 Task: Add an action where "Assignee is Assignee name" in Customer not responding.
Action: Mouse moved to (20, 249)
Screenshot: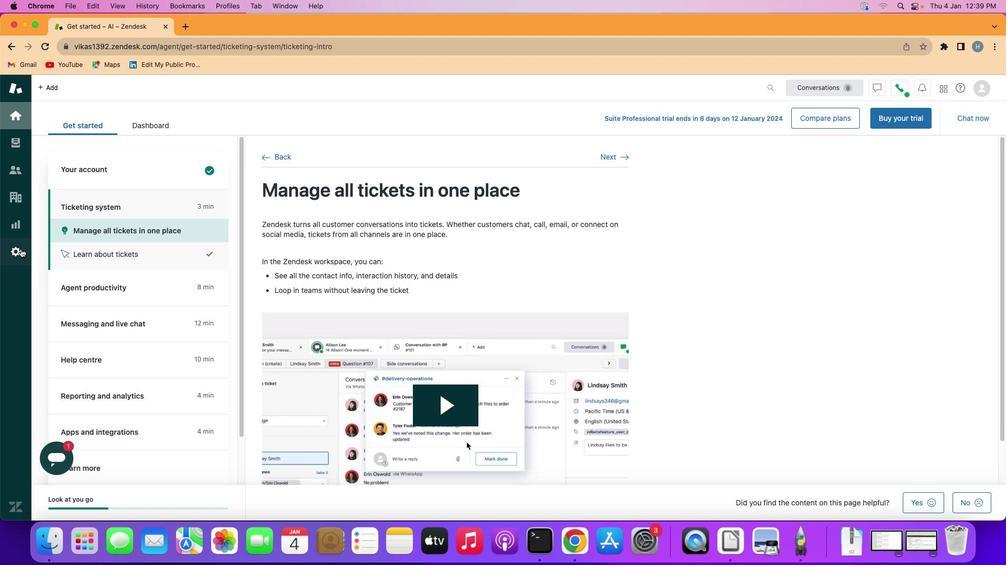 
Action: Mouse pressed left at (20, 249)
Screenshot: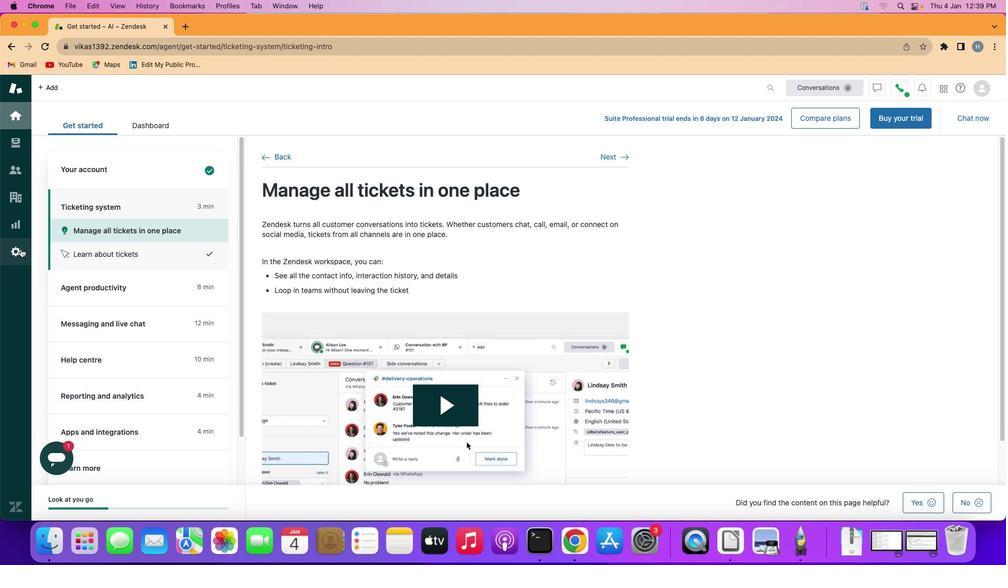 
Action: Mouse moved to (203, 429)
Screenshot: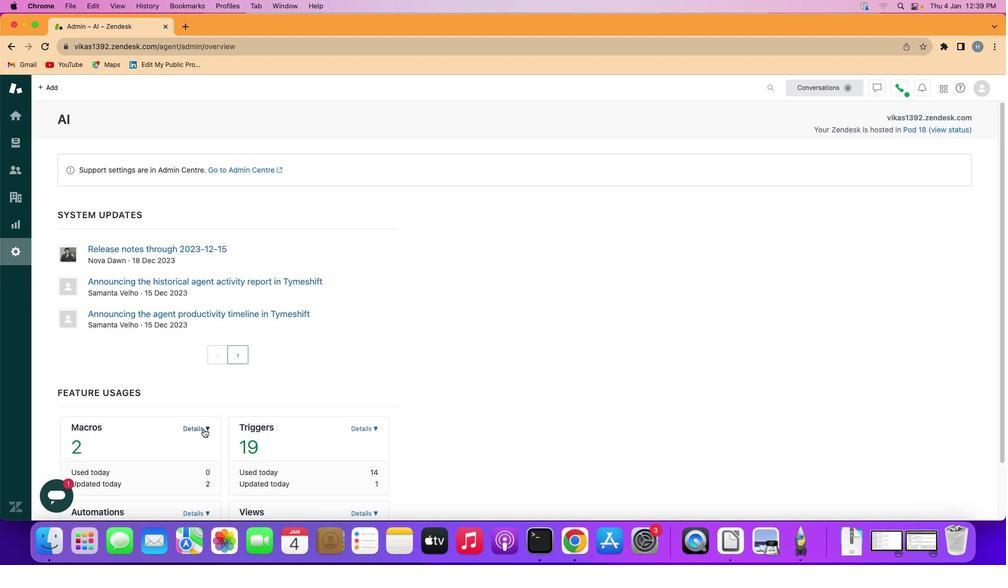 
Action: Mouse pressed left at (203, 429)
Screenshot: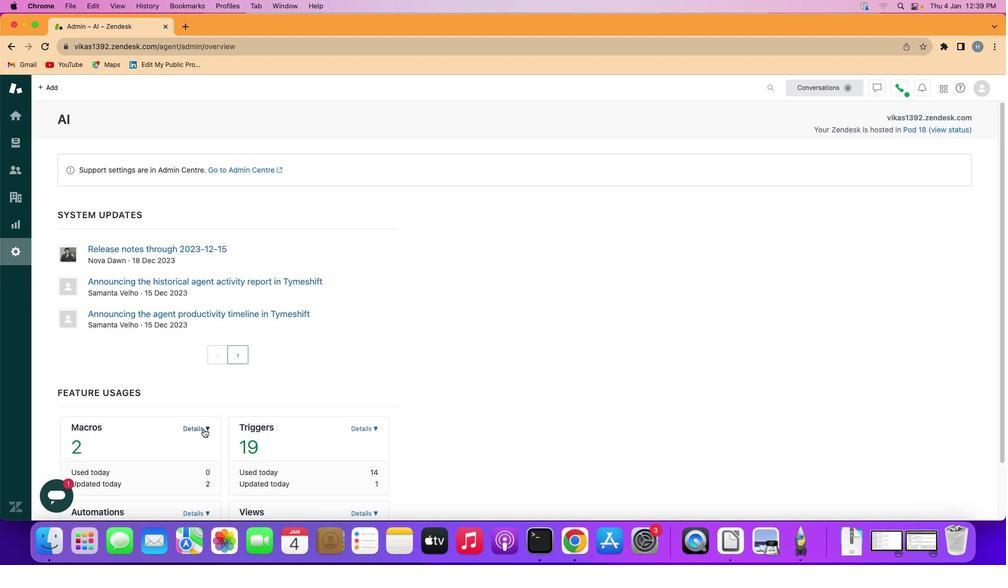 
Action: Mouse moved to (154, 480)
Screenshot: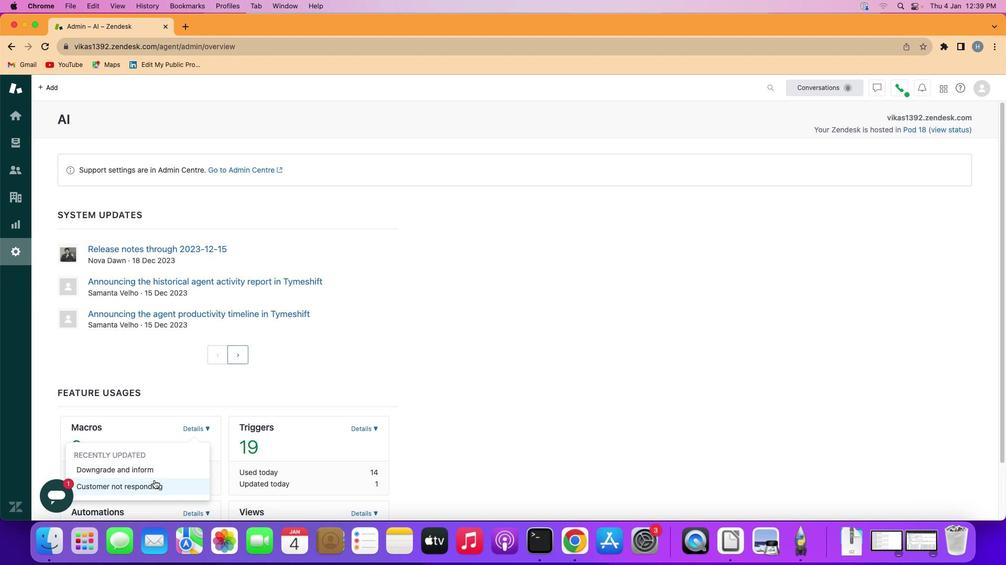 
Action: Mouse pressed left at (154, 480)
Screenshot: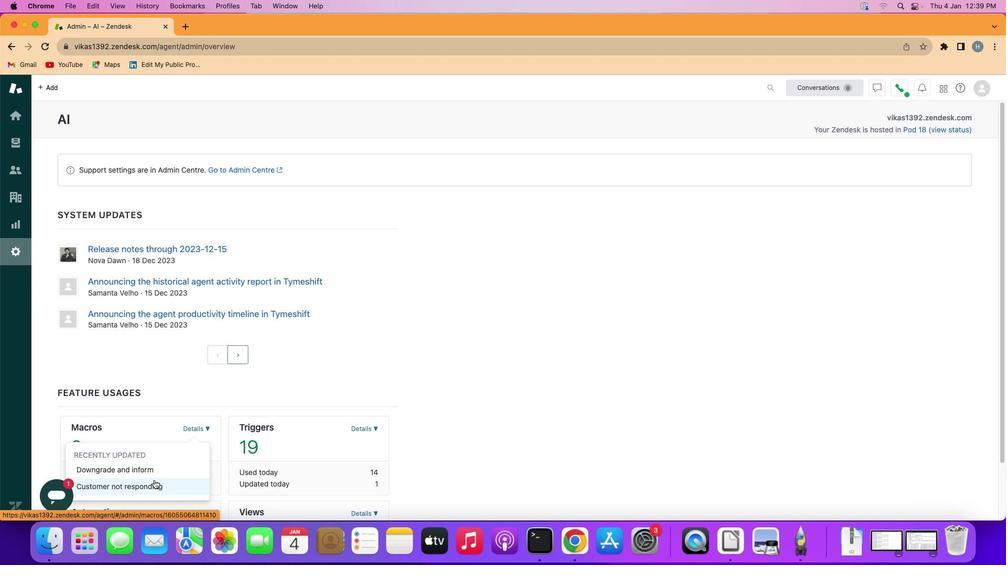 
Action: Mouse moved to (168, 384)
Screenshot: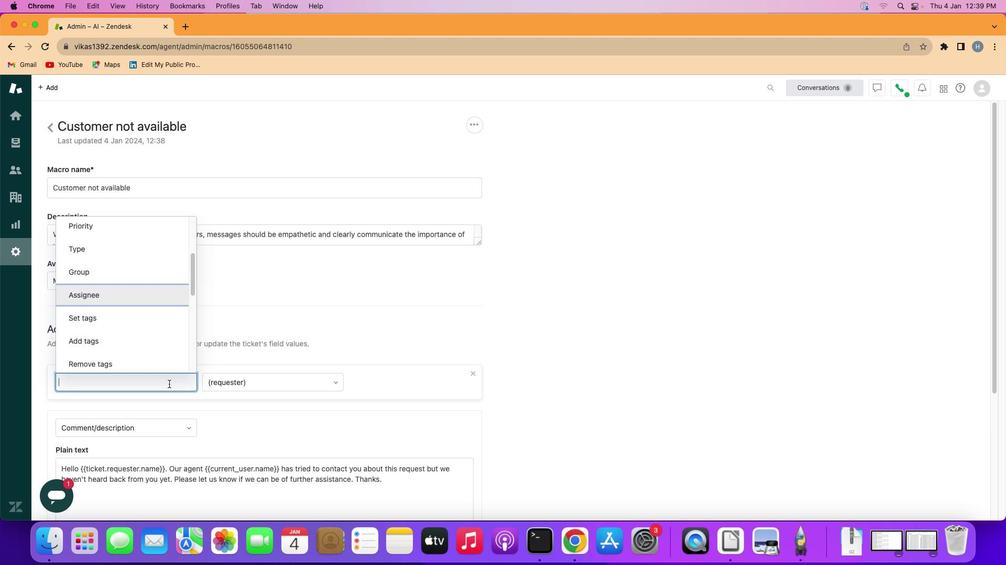 
Action: Mouse pressed left at (168, 384)
Screenshot: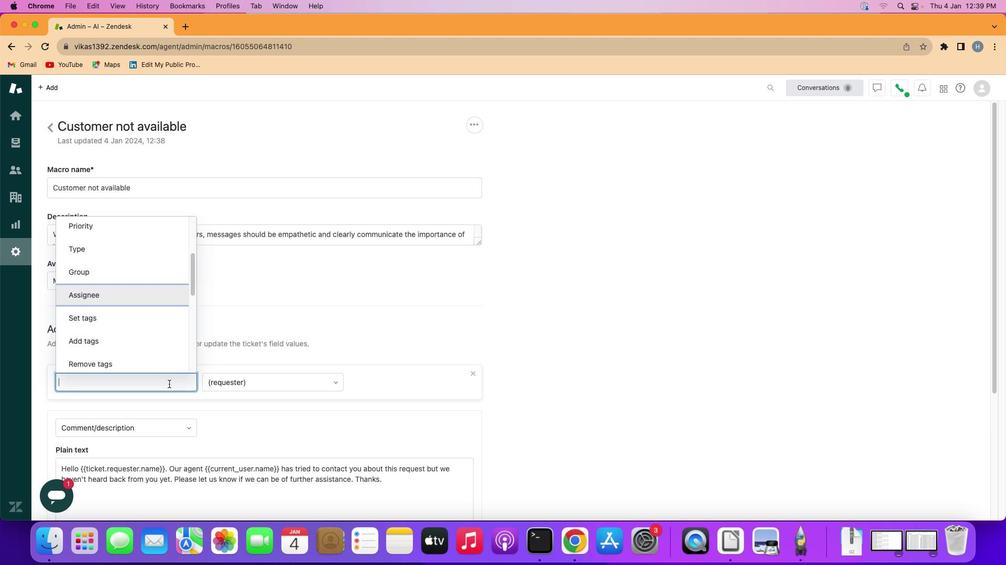 
Action: Mouse moved to (163, 299)
Screenshot: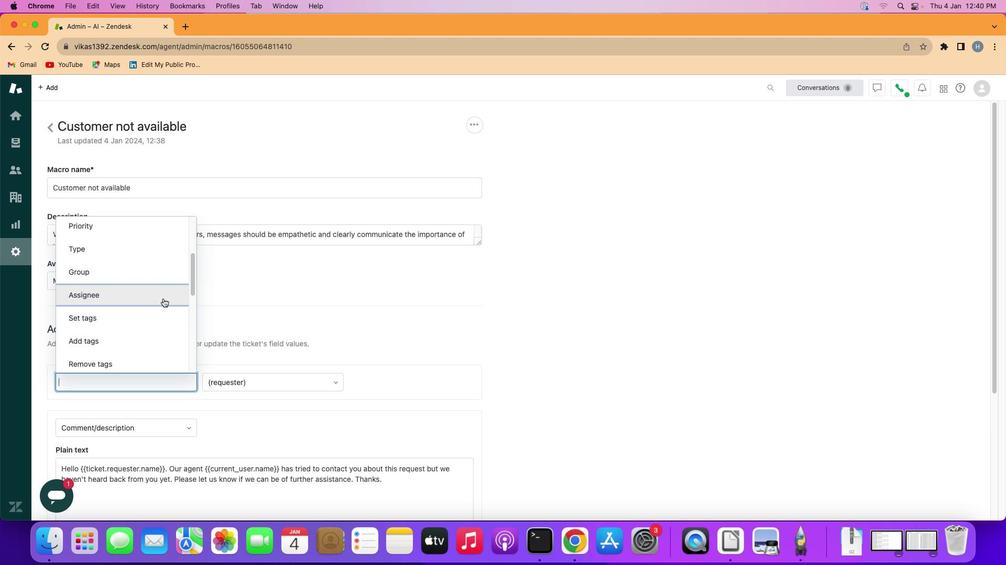 
Action: Mouse pressed left at (163, 299)
Screenshot: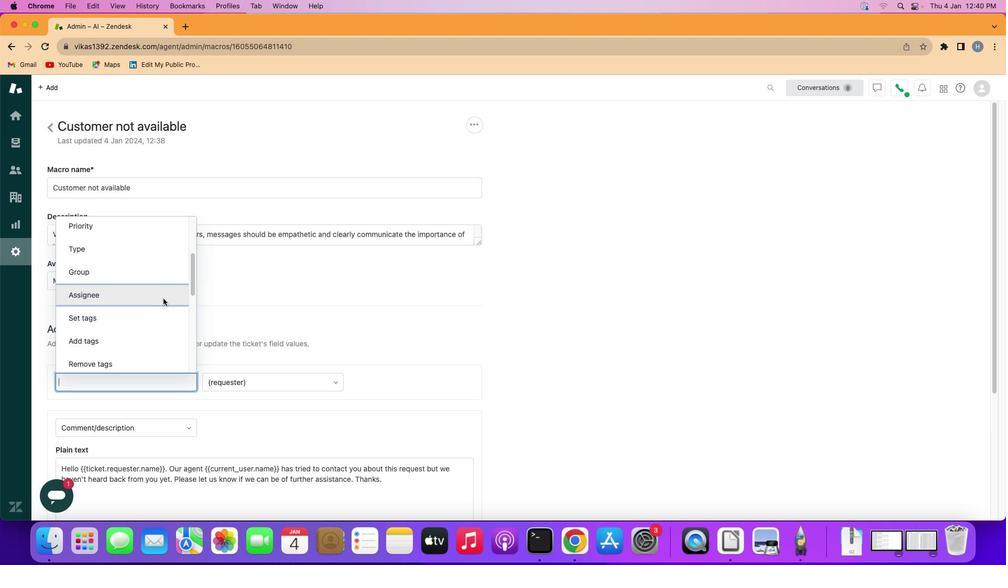
Action: Mouse moved to (264, 379)
Screenshot: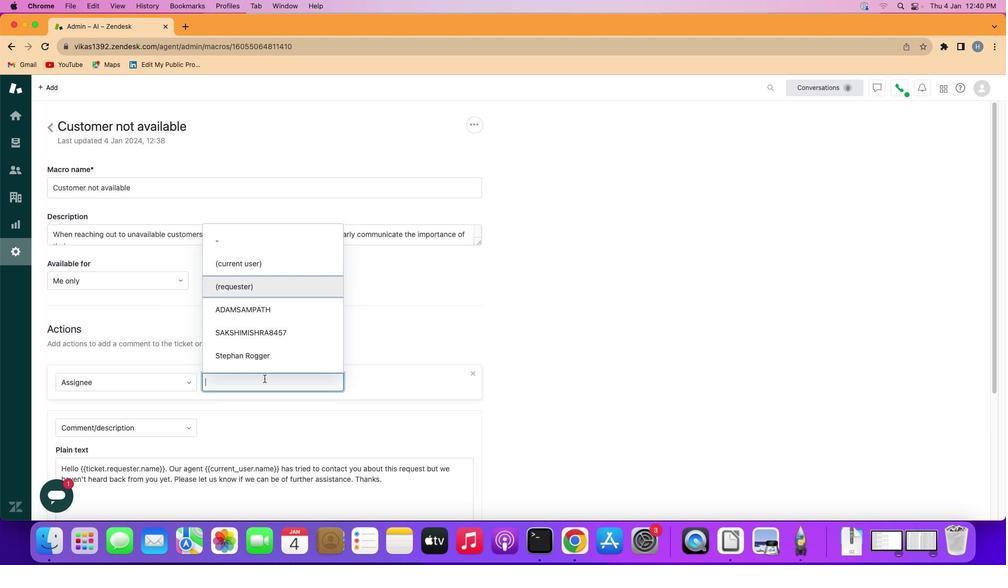 
Action: Mouse pressed left at (264, 379)
Screenshot: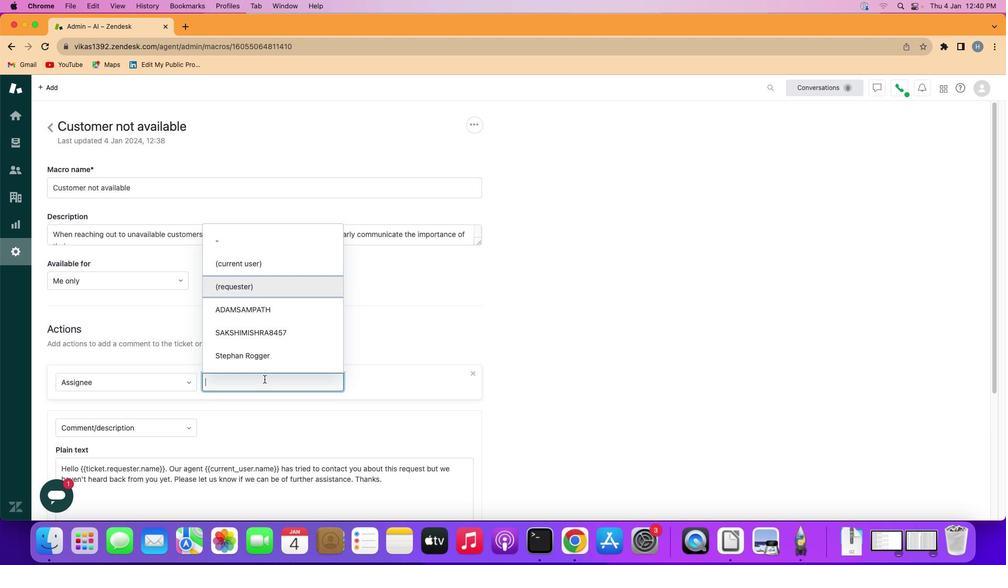 
Action: Mouse moved to (287, 349)
Screenshot: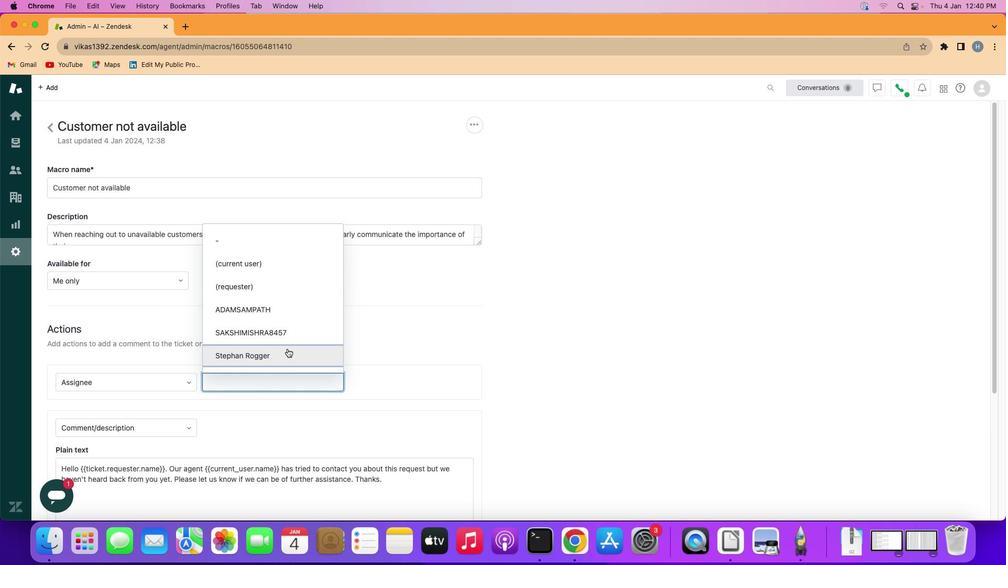 
Action: Mouse pressed left at (287, 349)
Screenshot: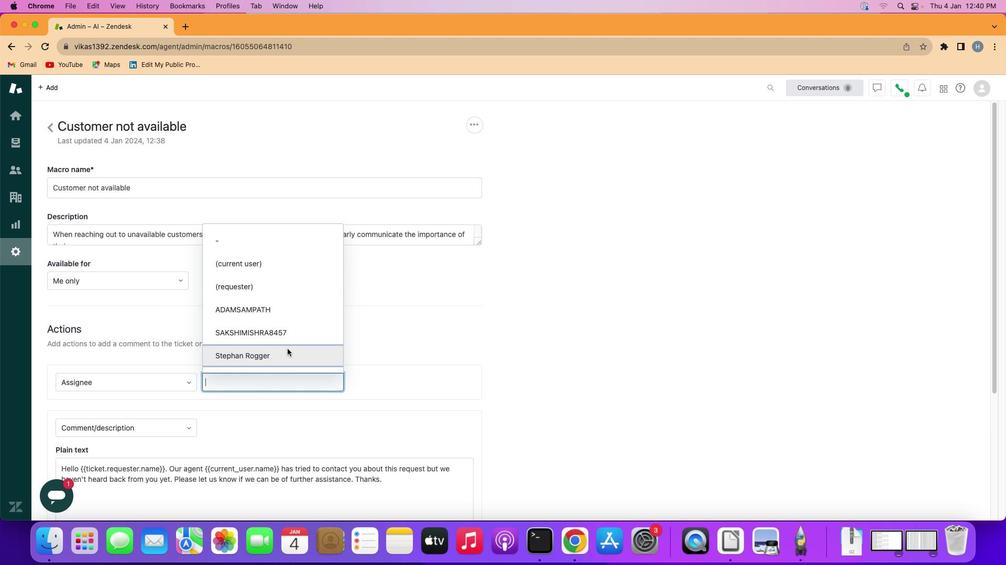 
Action: Mouse moved to (437, 426)
Screenshot: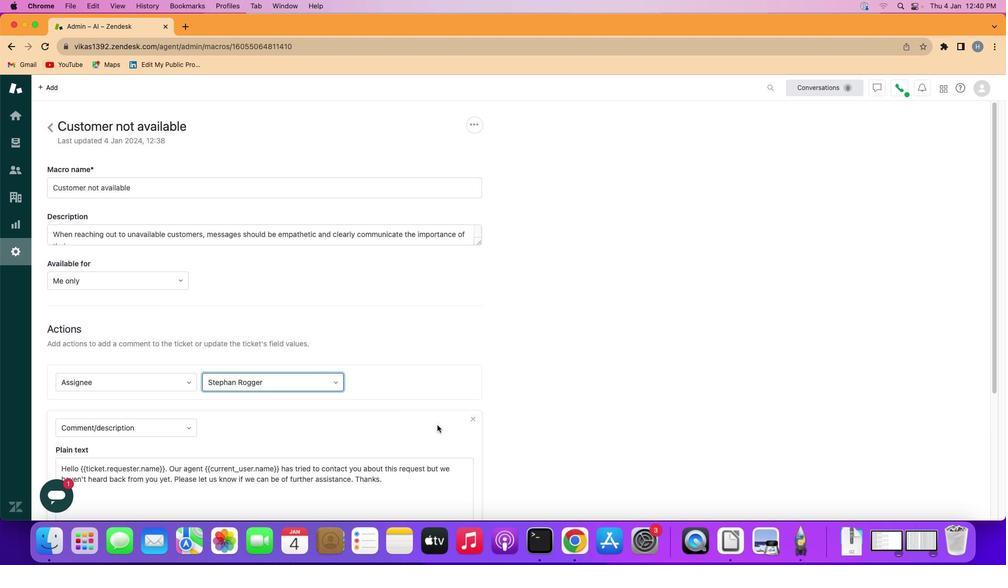 
Action: Mouse scrolled (437, 426) with delta (0, 0)
Screenshot: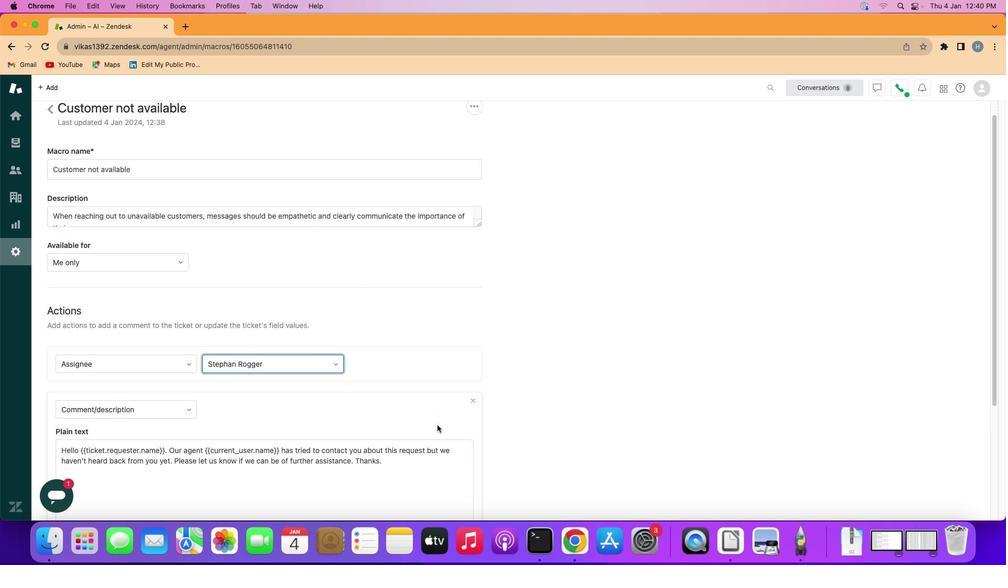 
Action: Mouse scrolled (437, 426) with delta (0, 1)
Screenshot: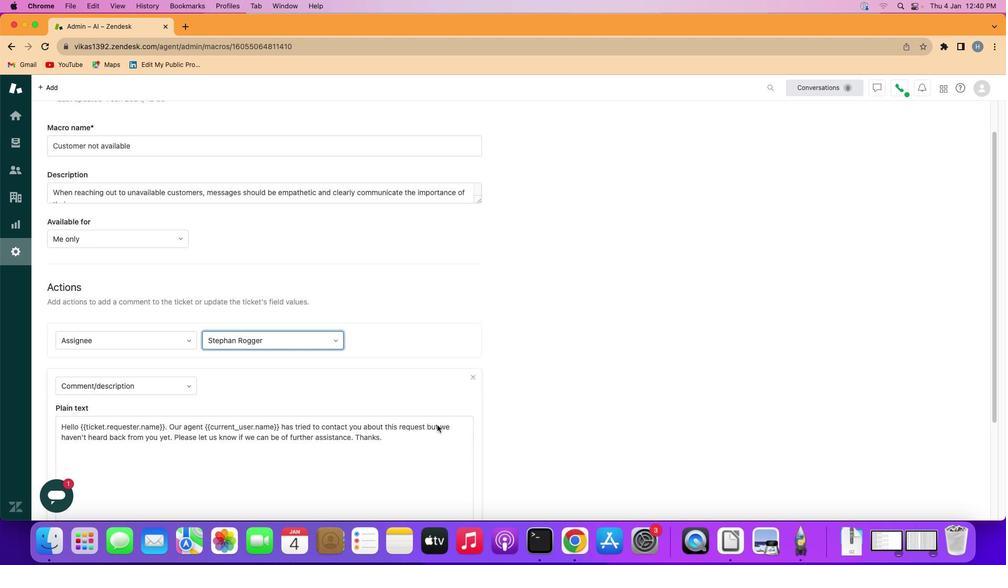 
Action: Mouse scrolled (437, 426) with delta (0, -2)
Screenshot: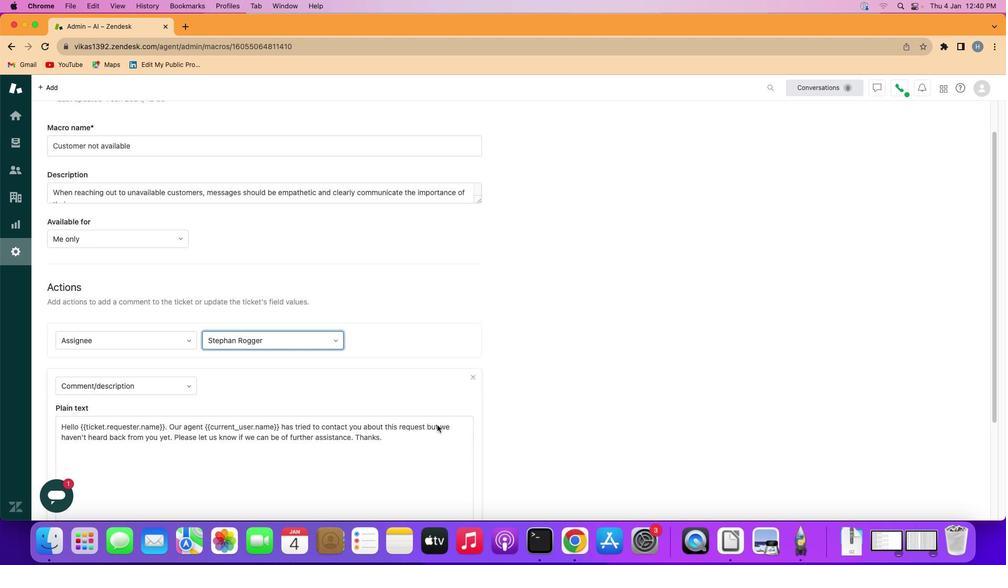 
Action: Mouse scrolled (437, 426) with delta (0, -1)
Screenshot: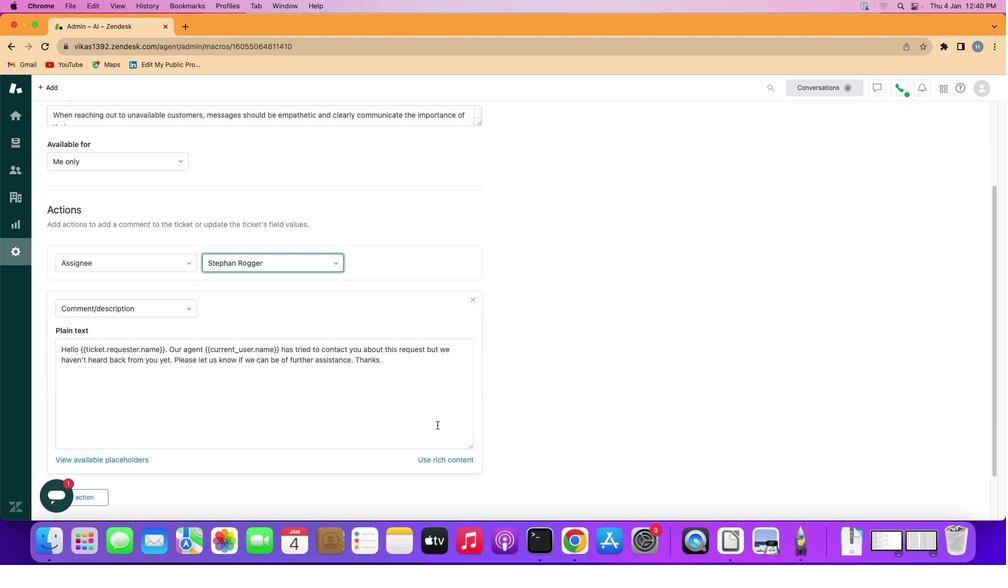 
Action: Mouse moved to (437, 425)
Screenshot: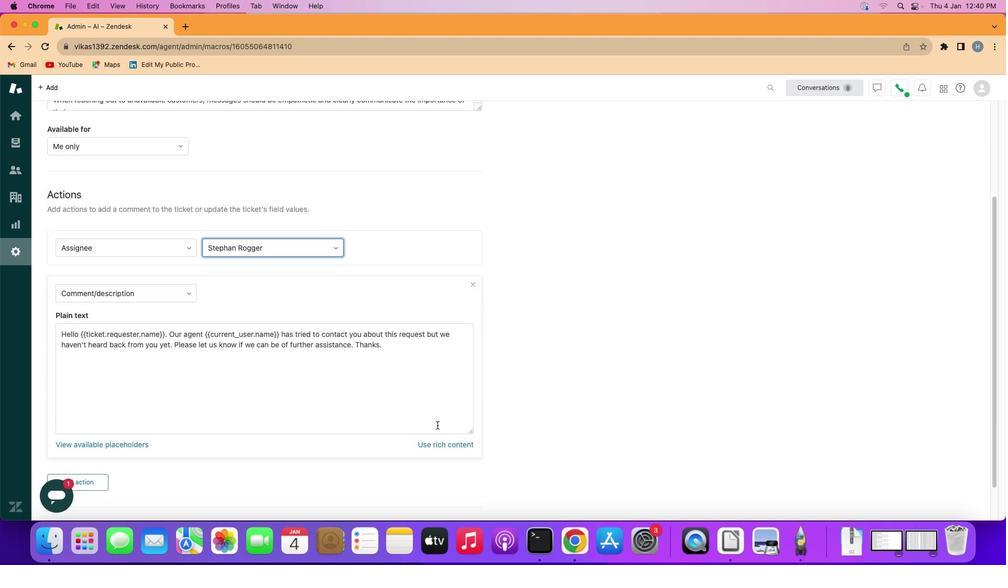 
Action: Mouse scrolled (437, 425) with delta (0, 0)
Screenshot: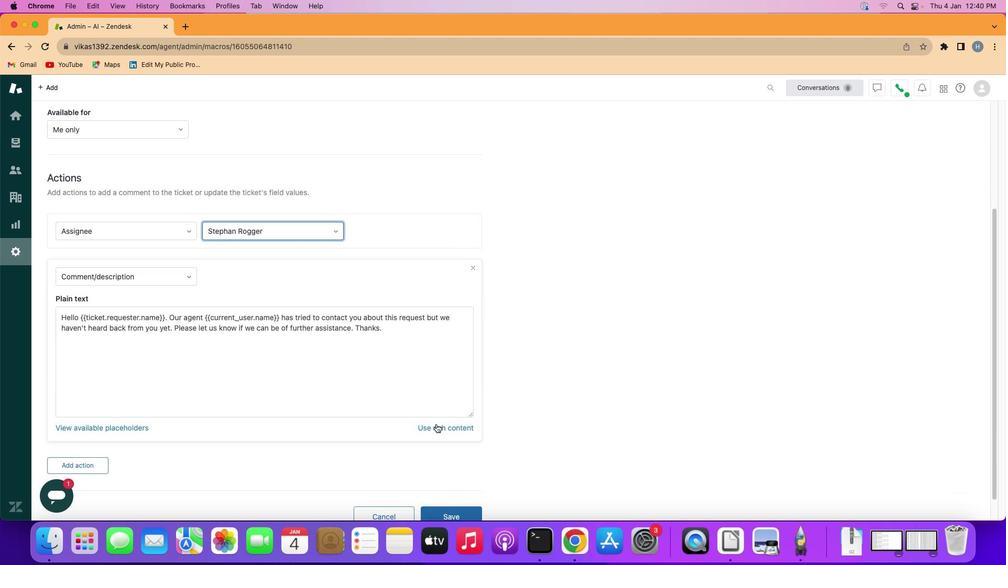 
Action: Mouse scrolled (437, 425) with delta (0, 0)
Screenshot: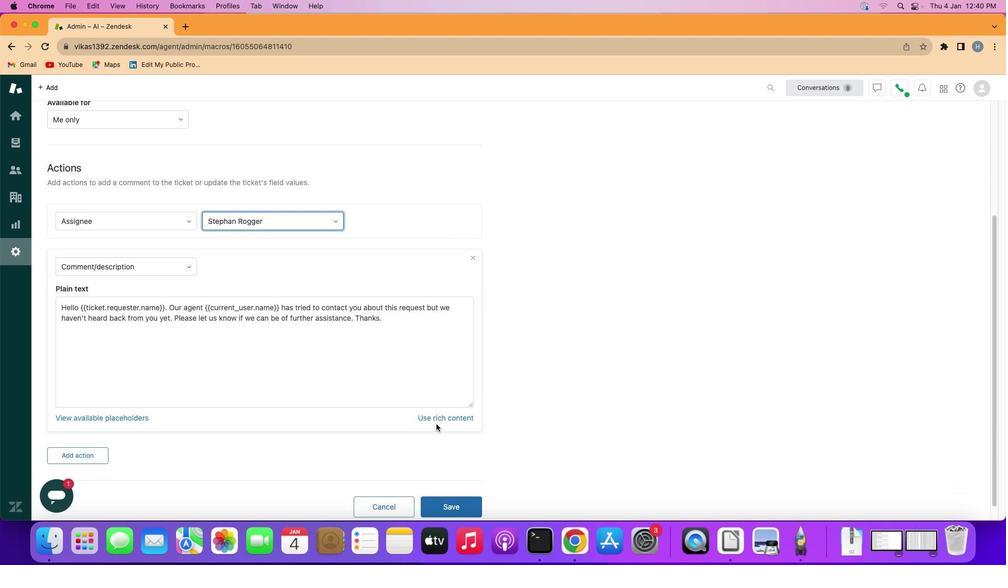 
Action: Mouse scrolled (437, 425) with delta (0, -2)
Screenshot: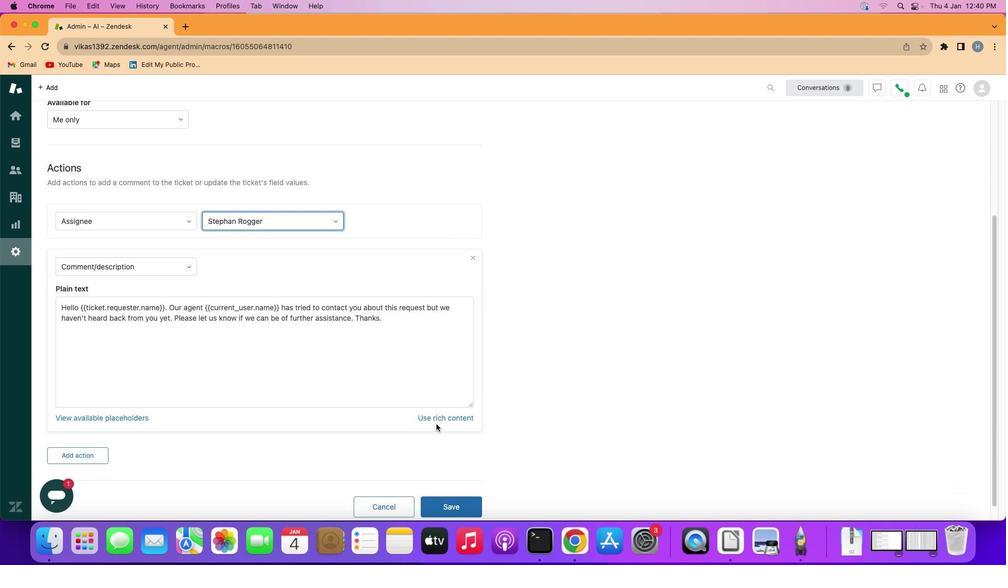 
Action: Mouse scrolled (437, 425) with delta (0, -2)
Screenshot: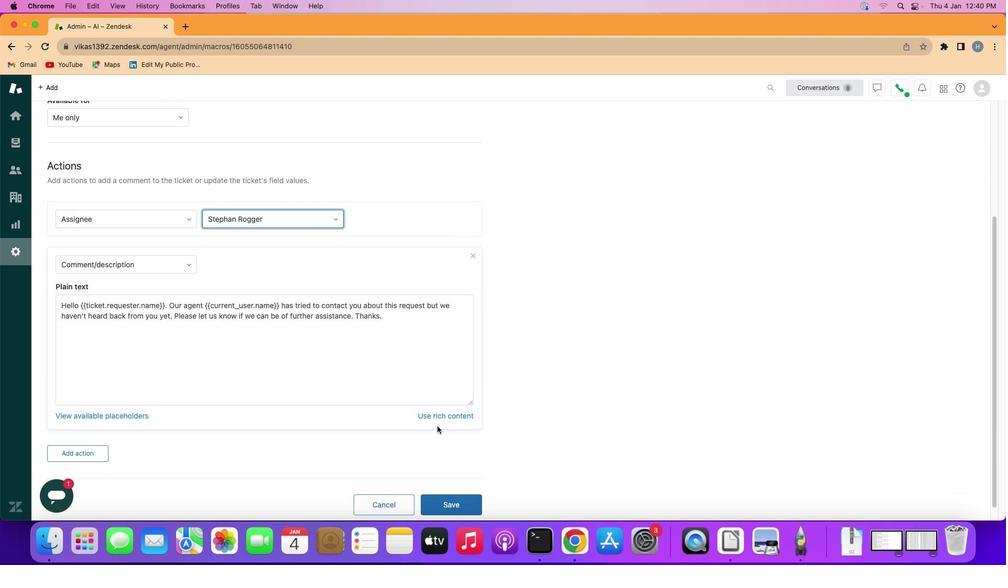 
Action: Mouse moved to (436, 425)
Screenshot: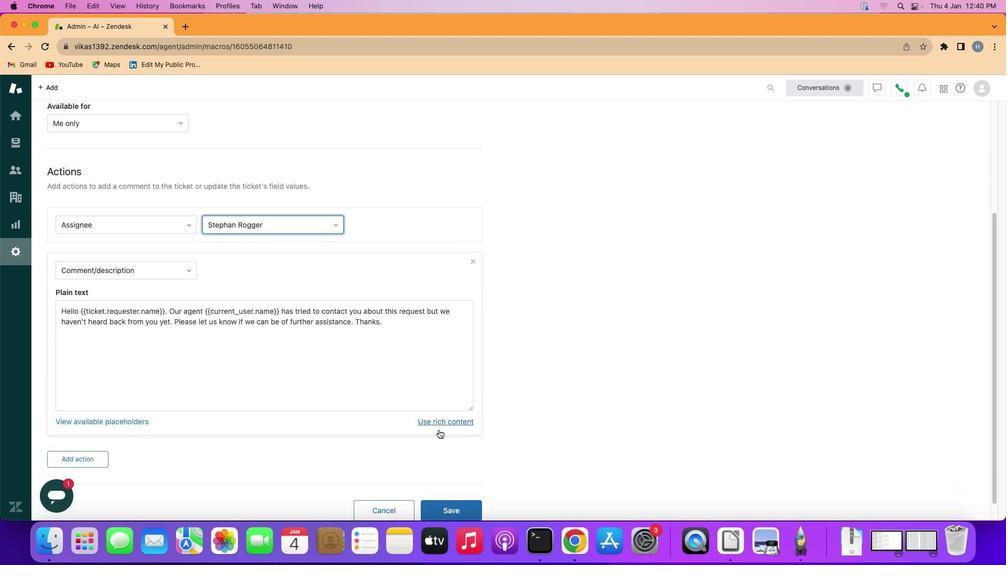 
Action: Mouse scrolled (436, 425) with delta (0, 1)
Screenshot: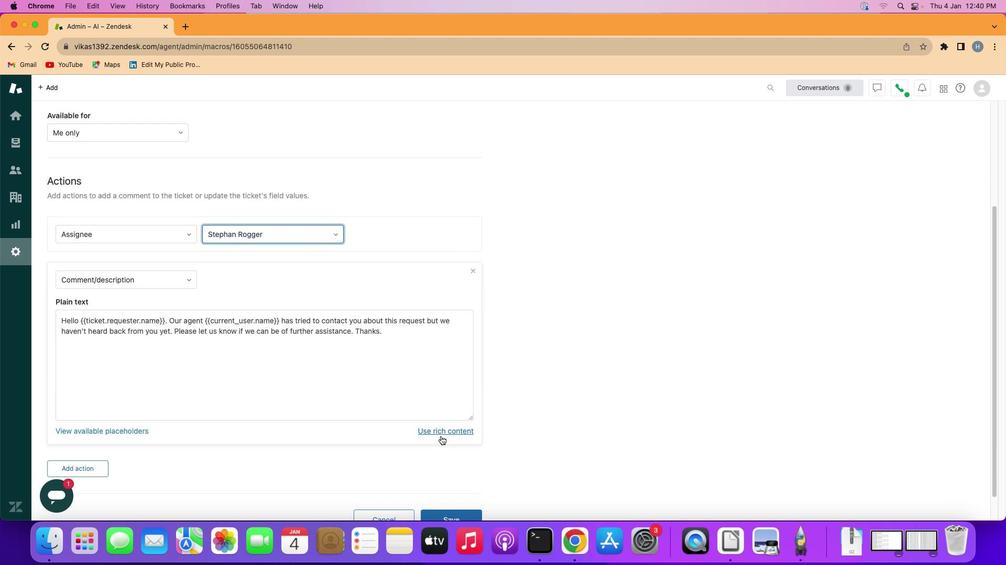 
Action: Mouse moved to (451, 497)
Screenshot: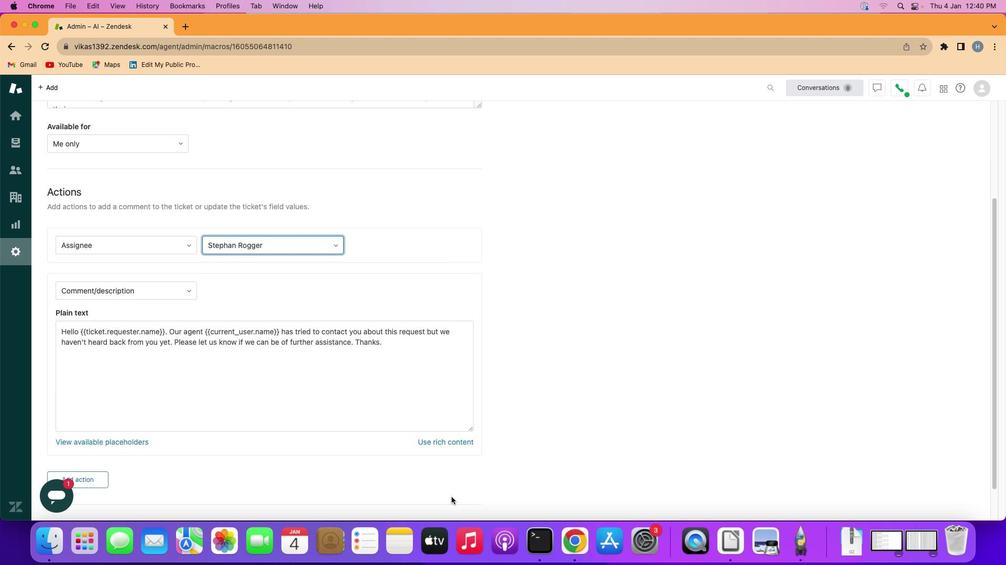
Action: Mouse scrolled (451, 497) with delta (0, 0)
Screenshot: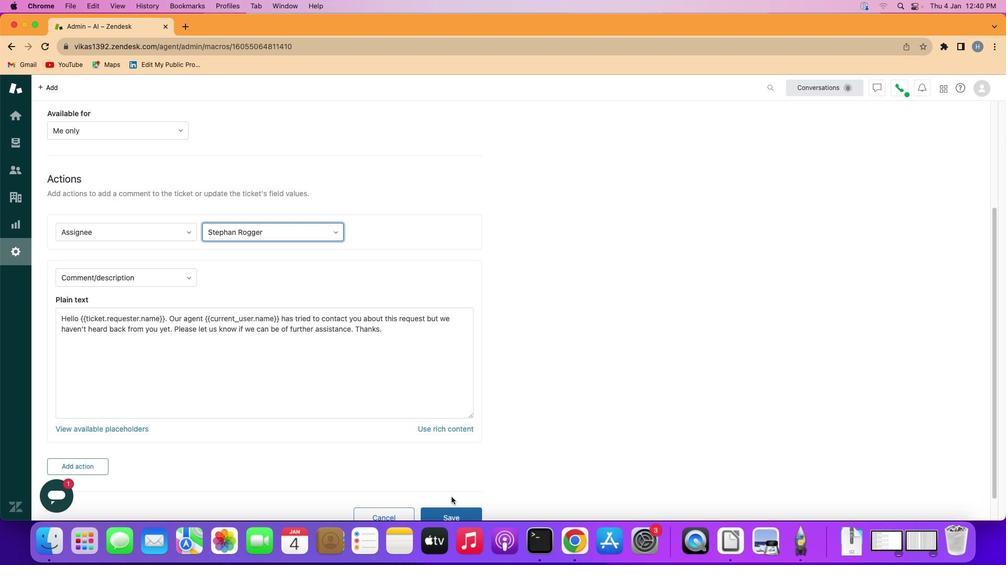 
Action: Mouse scrolled (451, 497) with delta (0, 0)
Screenshot: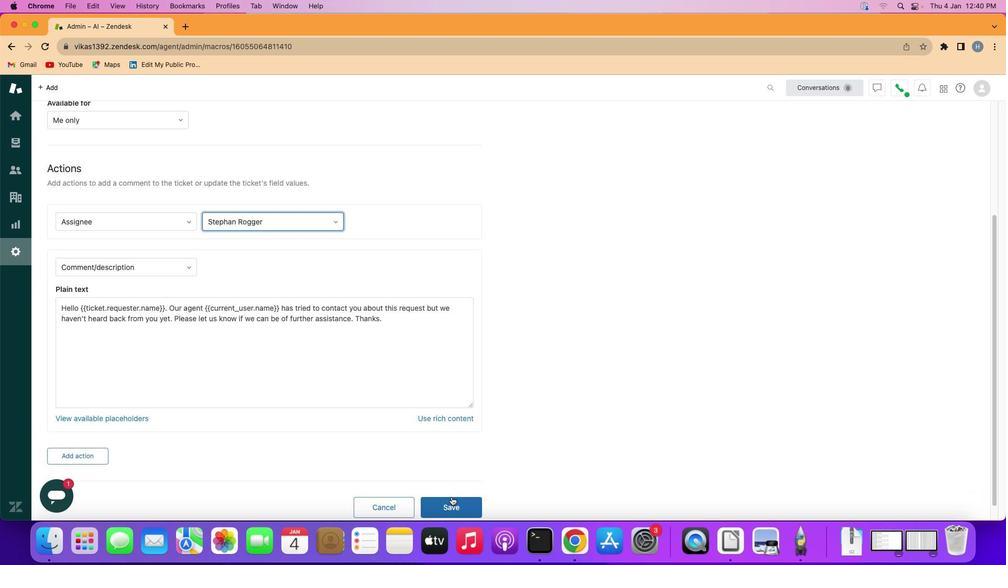
Action: Mouse scrolled (451, 497) with delta (0, -1)
Screenshot: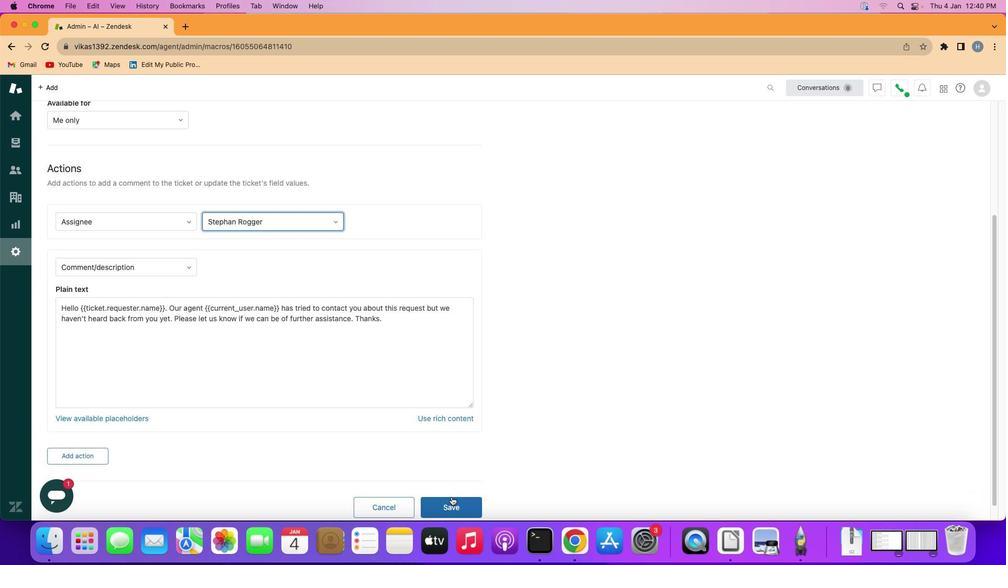 
Action: Mouse scrolled (451, 497) with delta (0, -2)
Screenshot: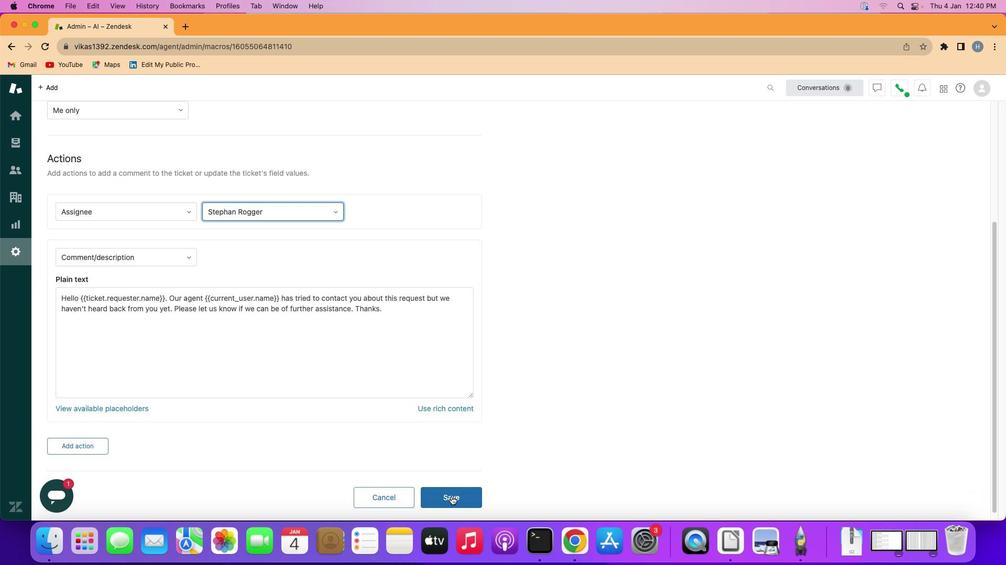 
Action: Mouse scrolled (451, 497) with delta (0, -2)
Screenshot: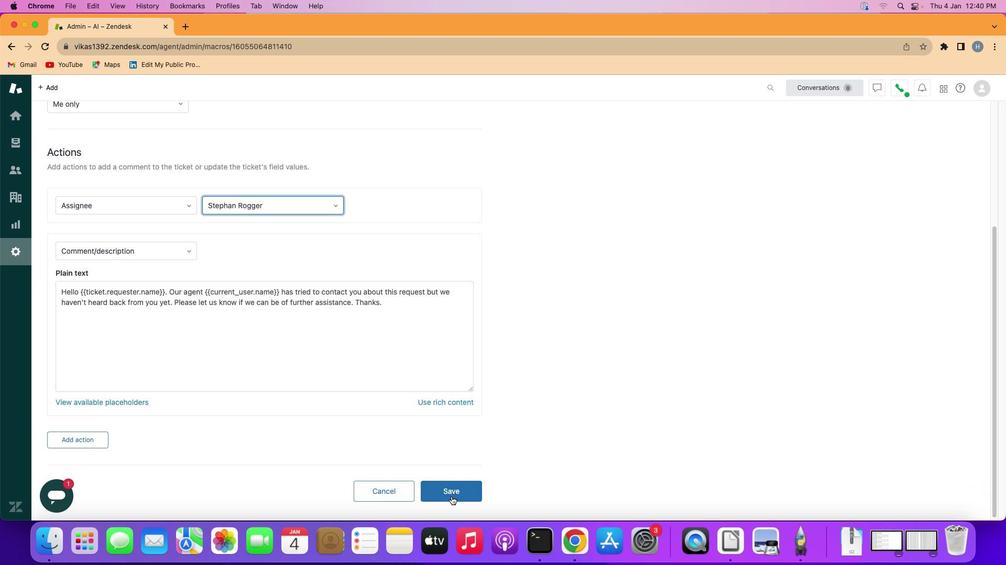 
Action: Mouse moved to (454, 486)
Screenshot: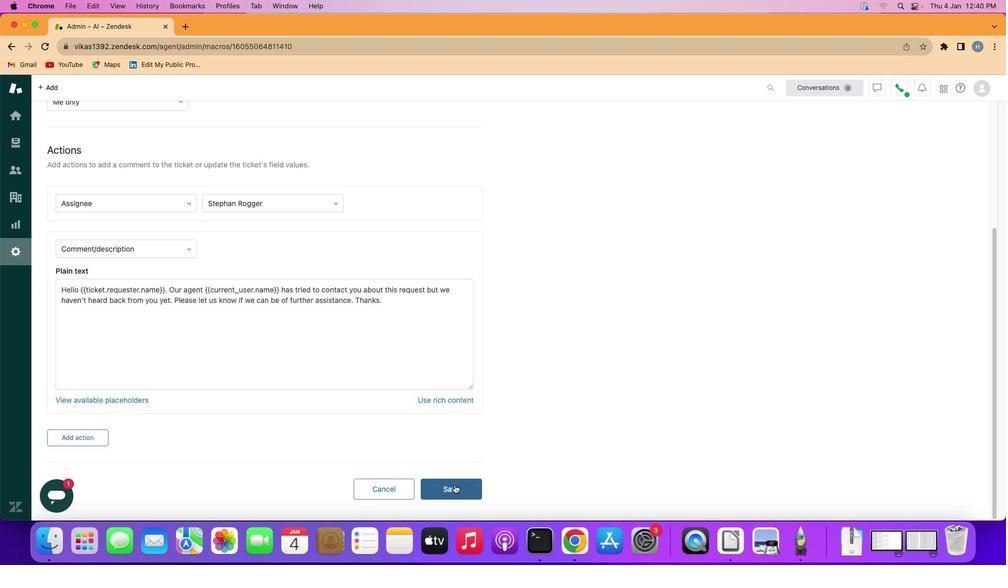 
Action: Mouse pressed left at (454, 486)
Screenshot: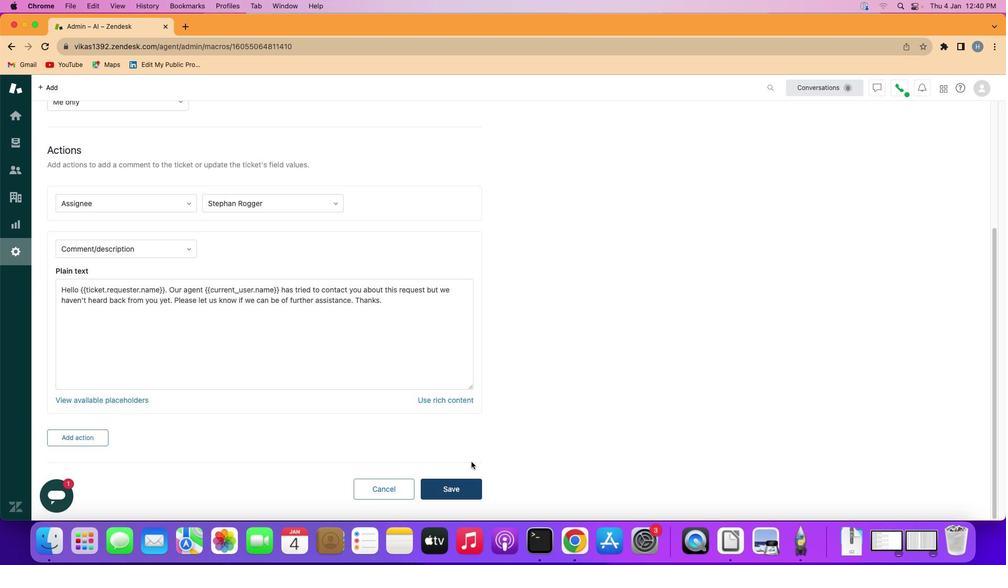 
Action: Mouse moved to (516, 416)
Screenshot: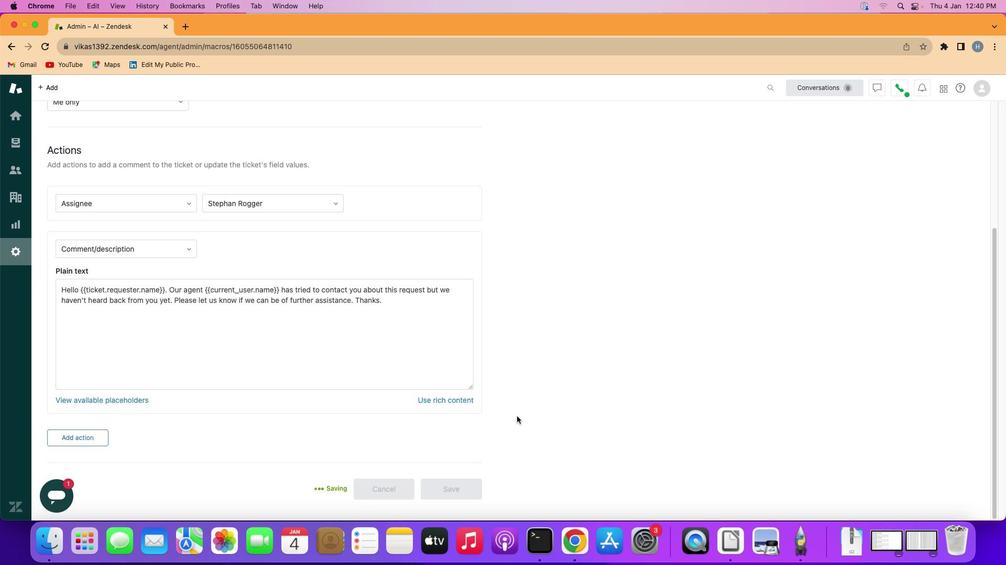 
